 Task: Create a rule from the Routing list, Task moved to a section -> Set Priority in the project BlueTechie , set the section as To-Do and set the priority of the task as  High
Action: Mouse moved to (1331, 214)
Screenshot: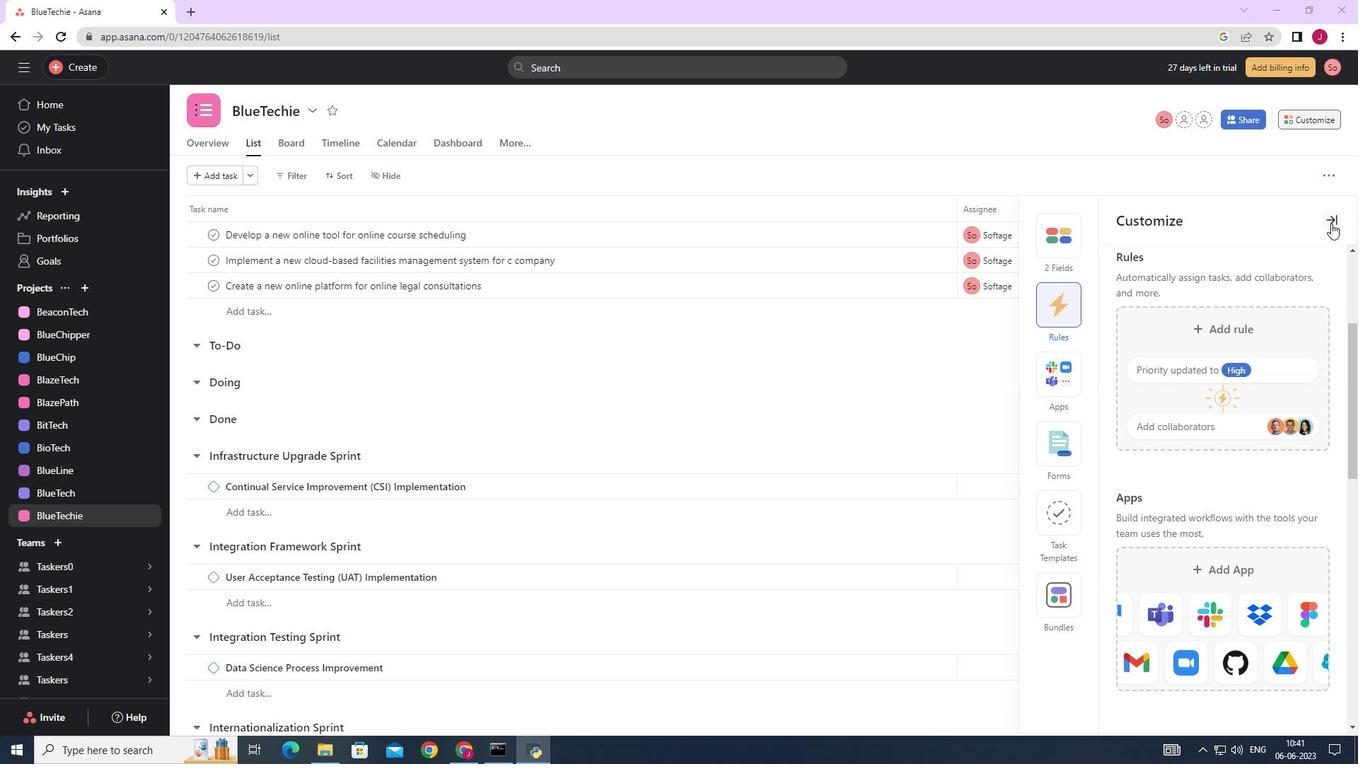 
Action: Mouse pressed left at (1331, 214)
Screenshot: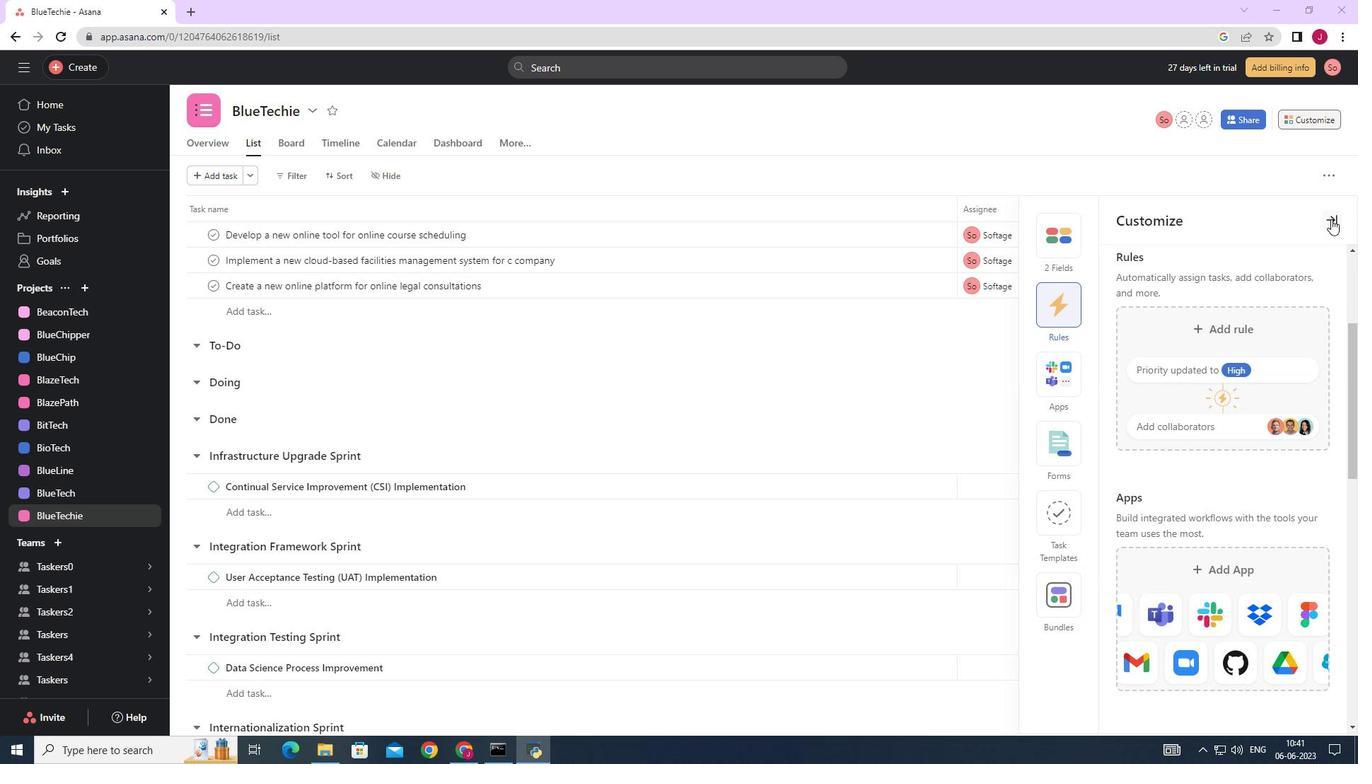 
Action: Mouse moved to (1315, 120)
Screenshot: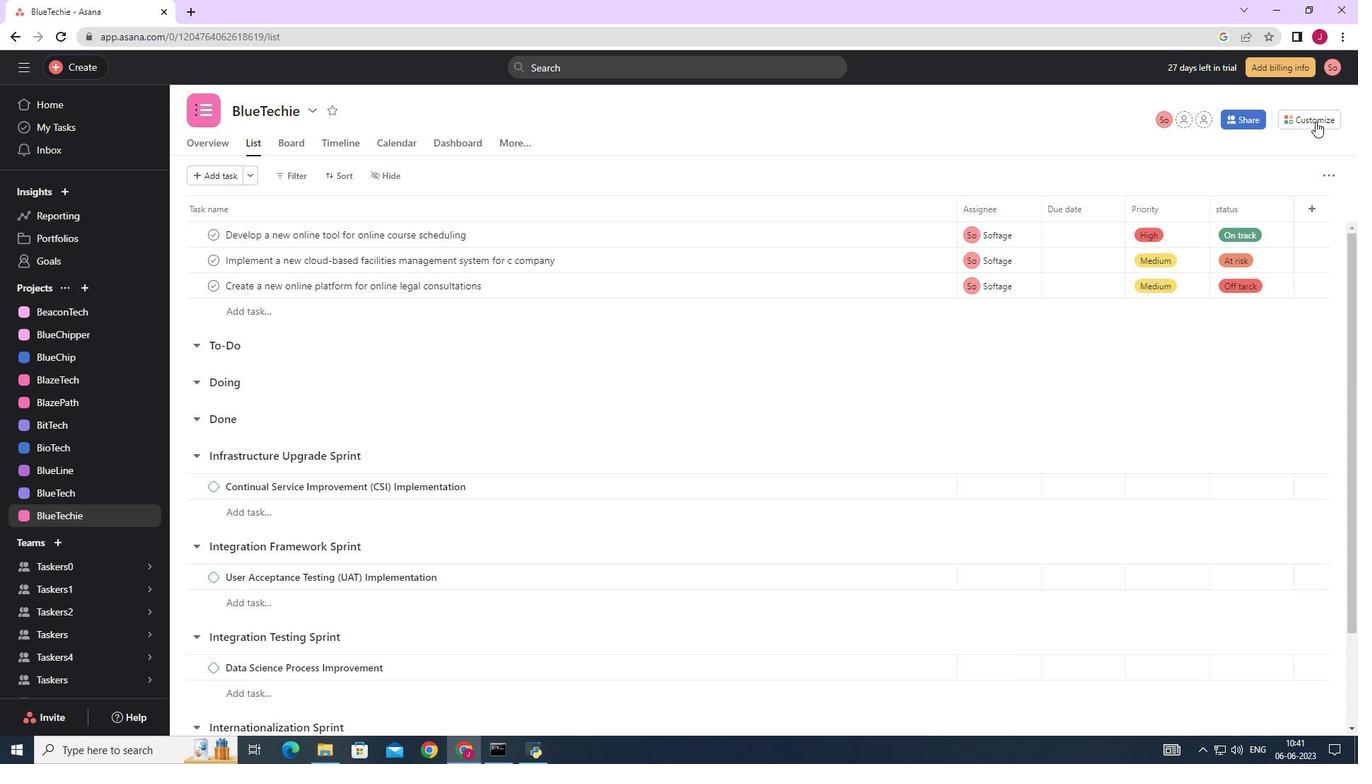 
Action: Mouse pressed left at (1315, 120)
Screenshot: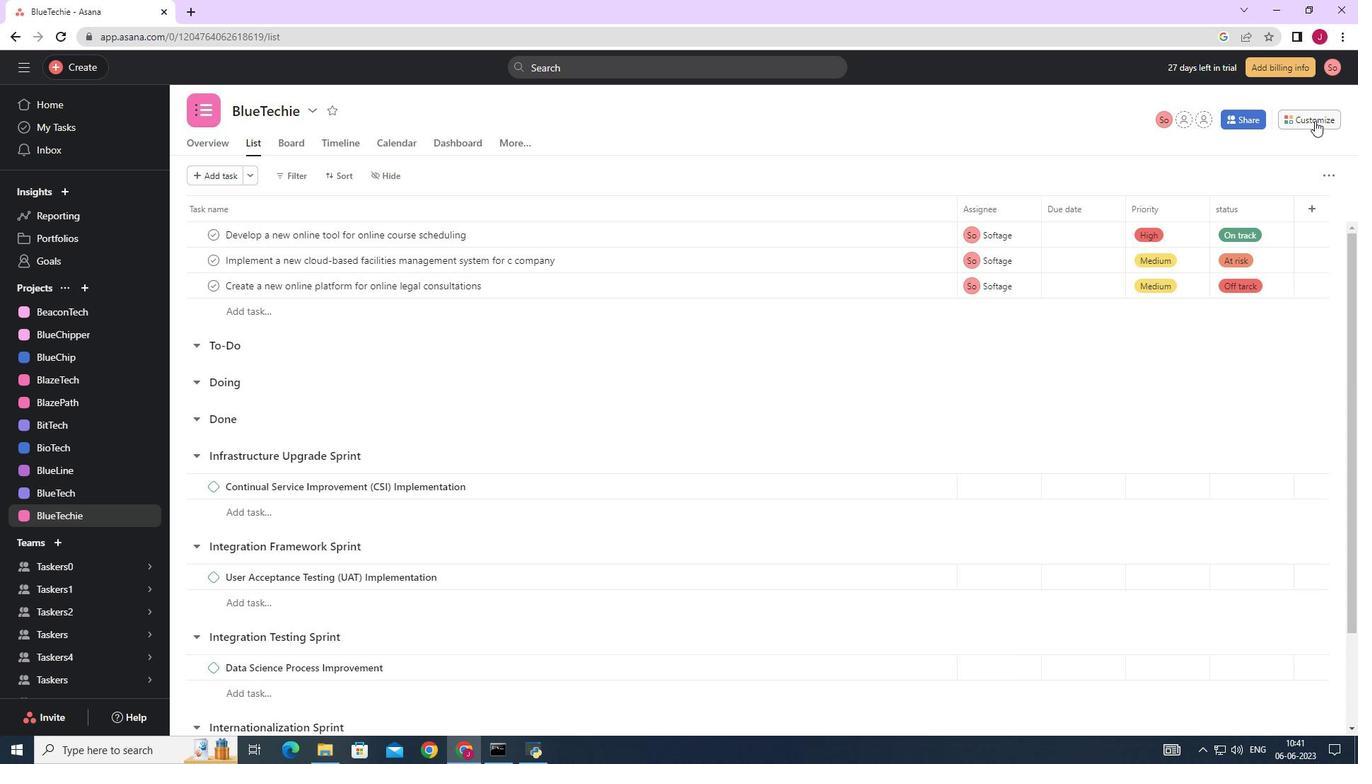 
Action: Mouse moved to (1064, 317)
Screenshot: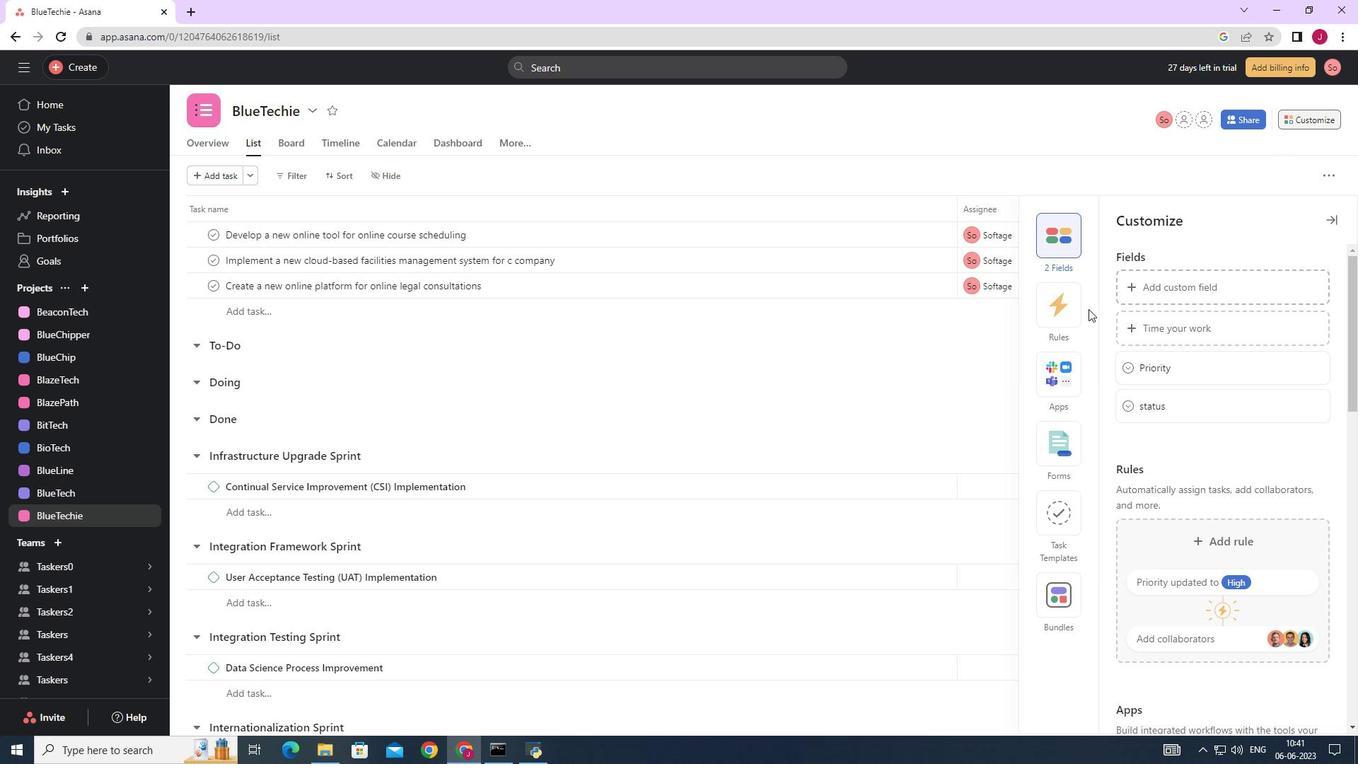 
Action: Mouse pressed left at (1064, 317)
Screenshot: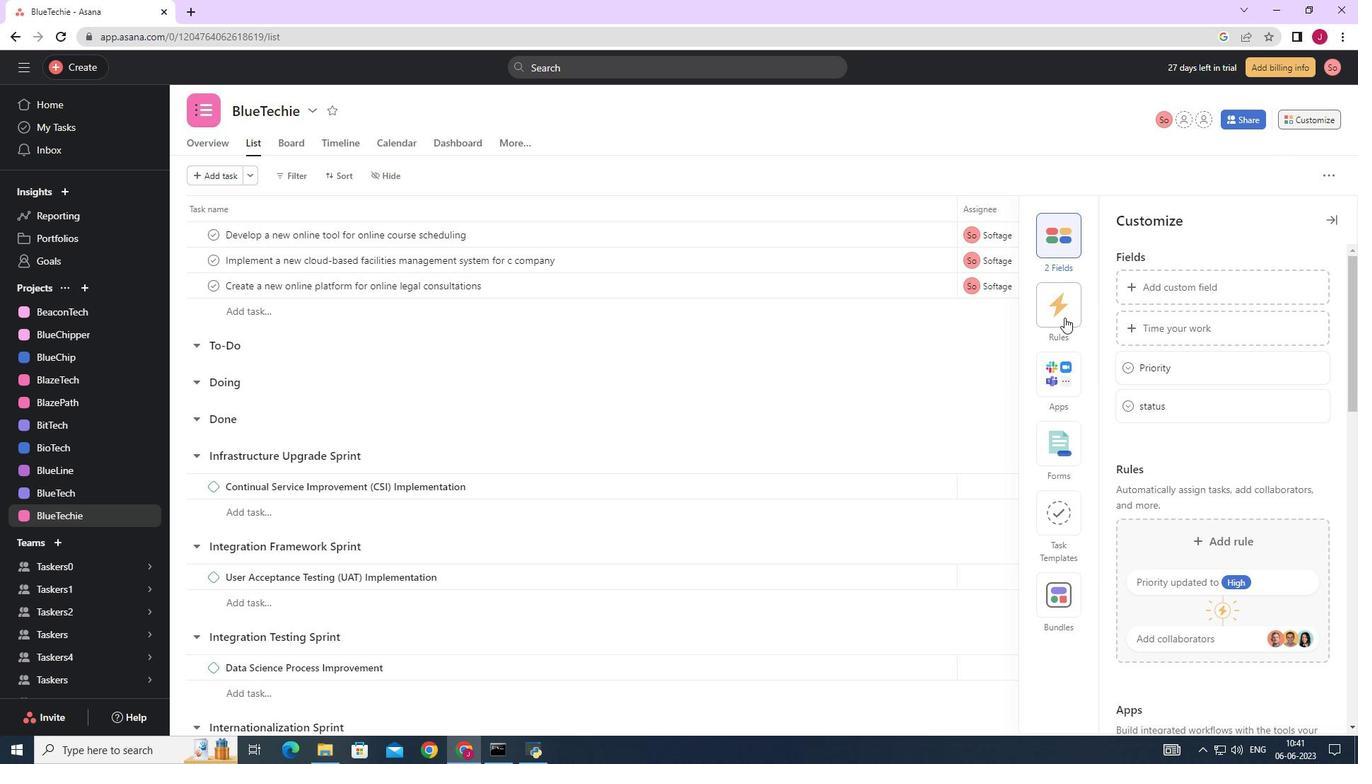 
Action: Mouse moved to (1190, 321)
Screenshot: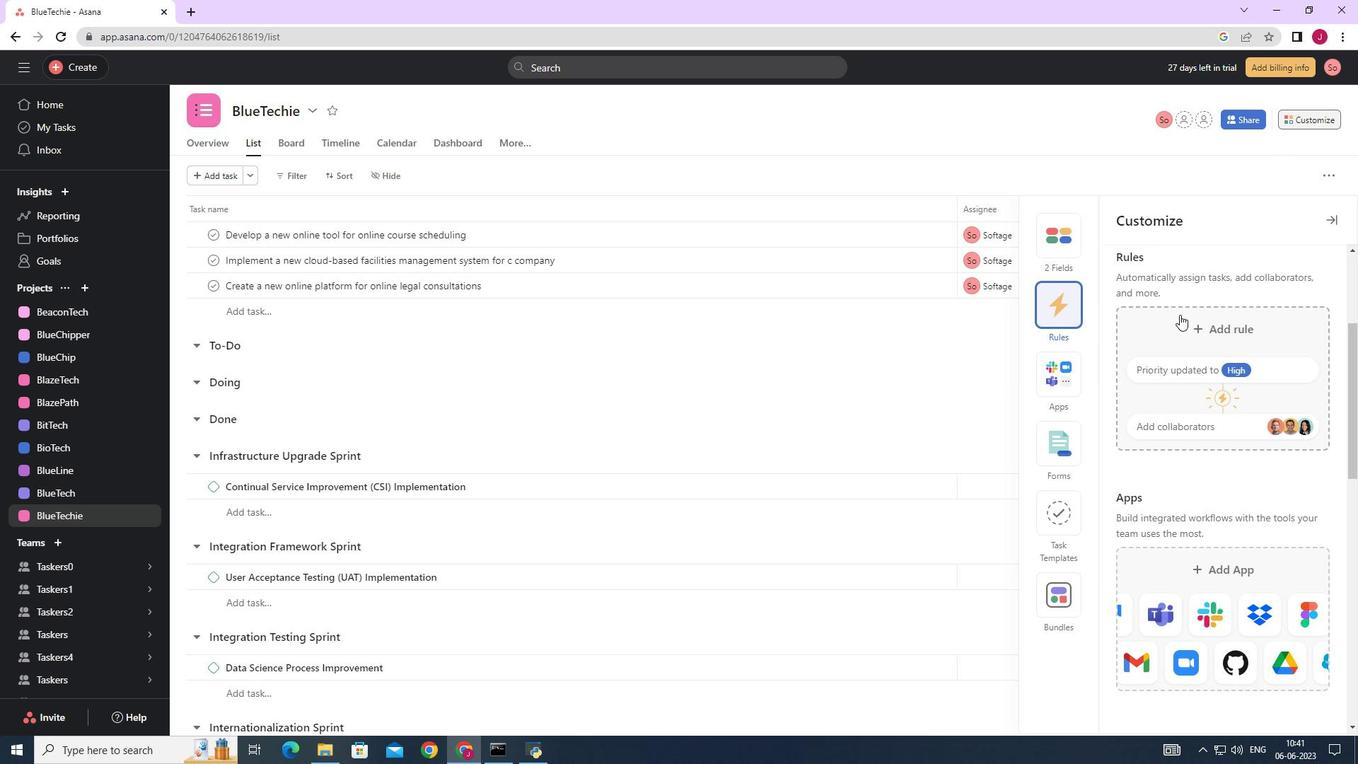 
Action: Mouse pressed left at (1190, 321)
Screenshot: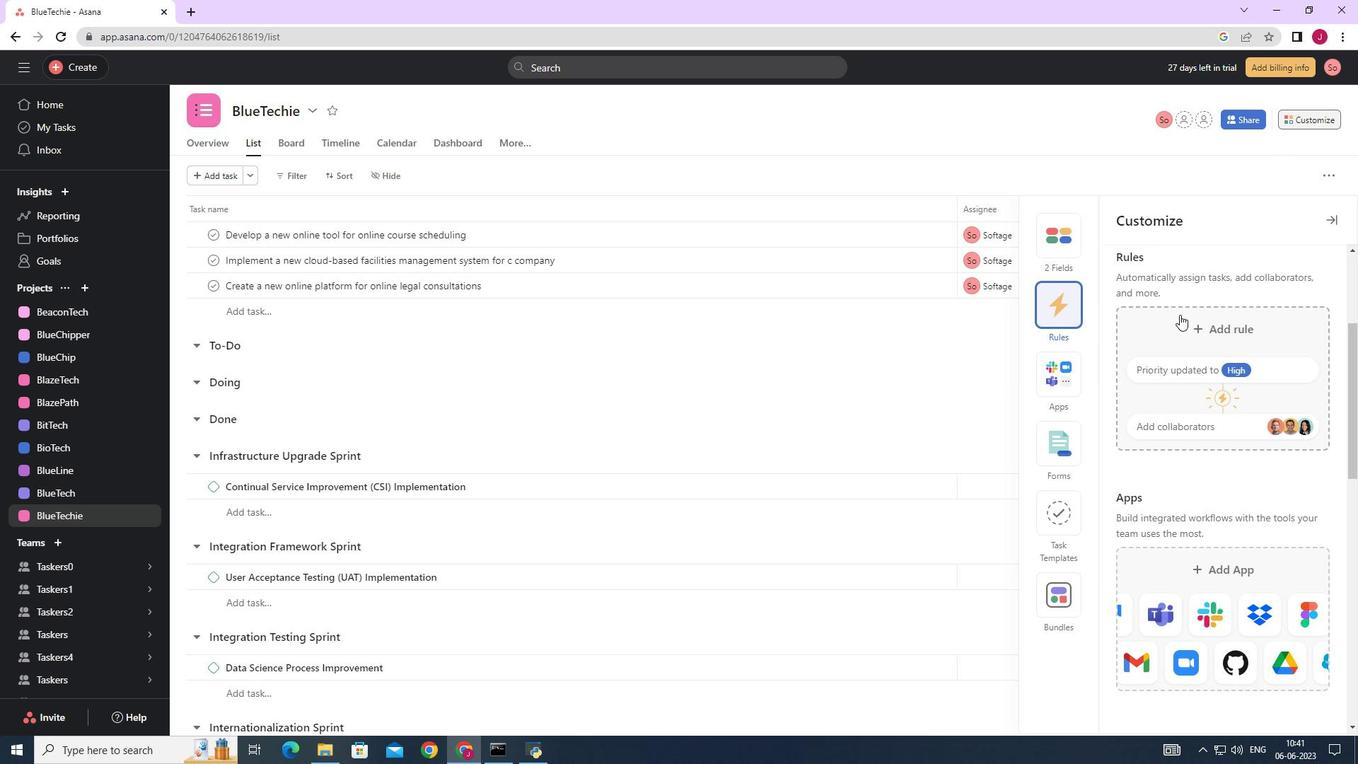 
Action: Mouse moved to (301, 188)
Screenshot: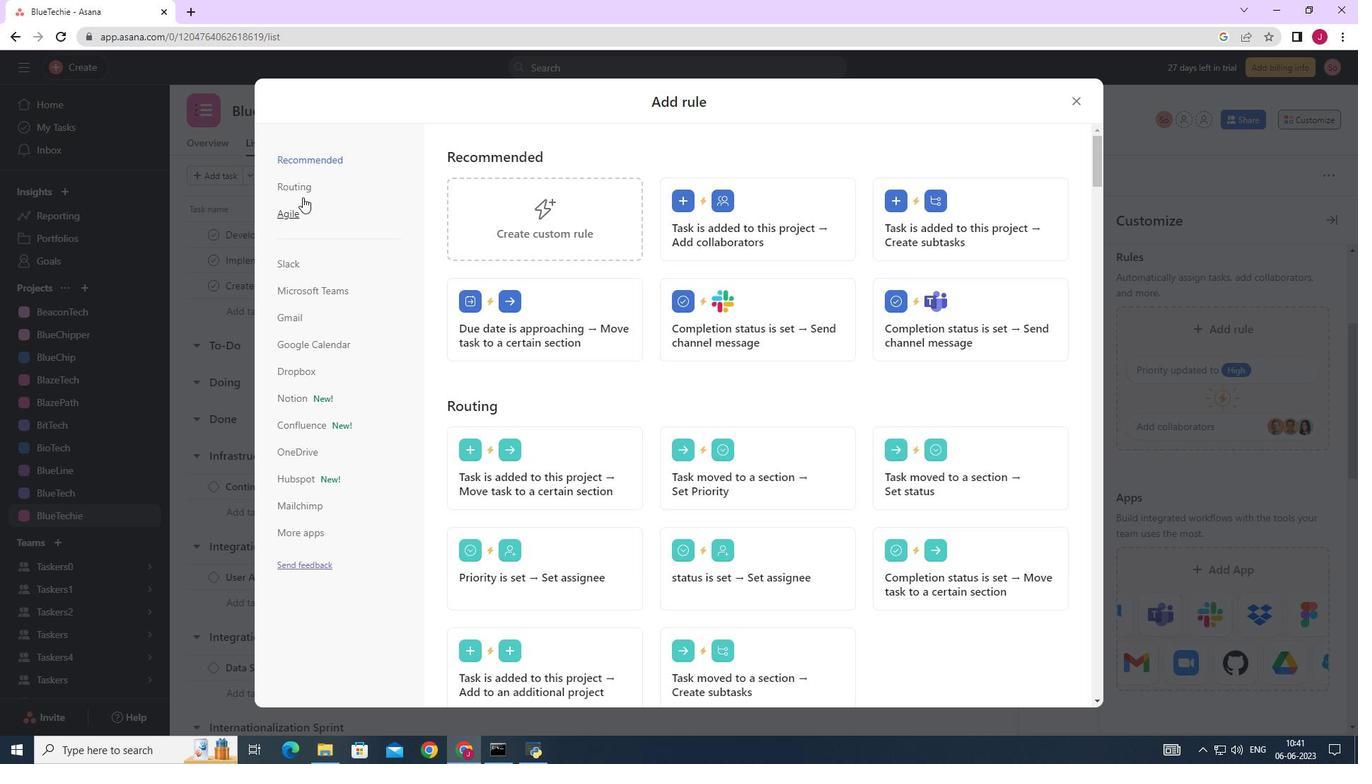 
Action: Mouse pressed left at (301, 188)
Screenshot: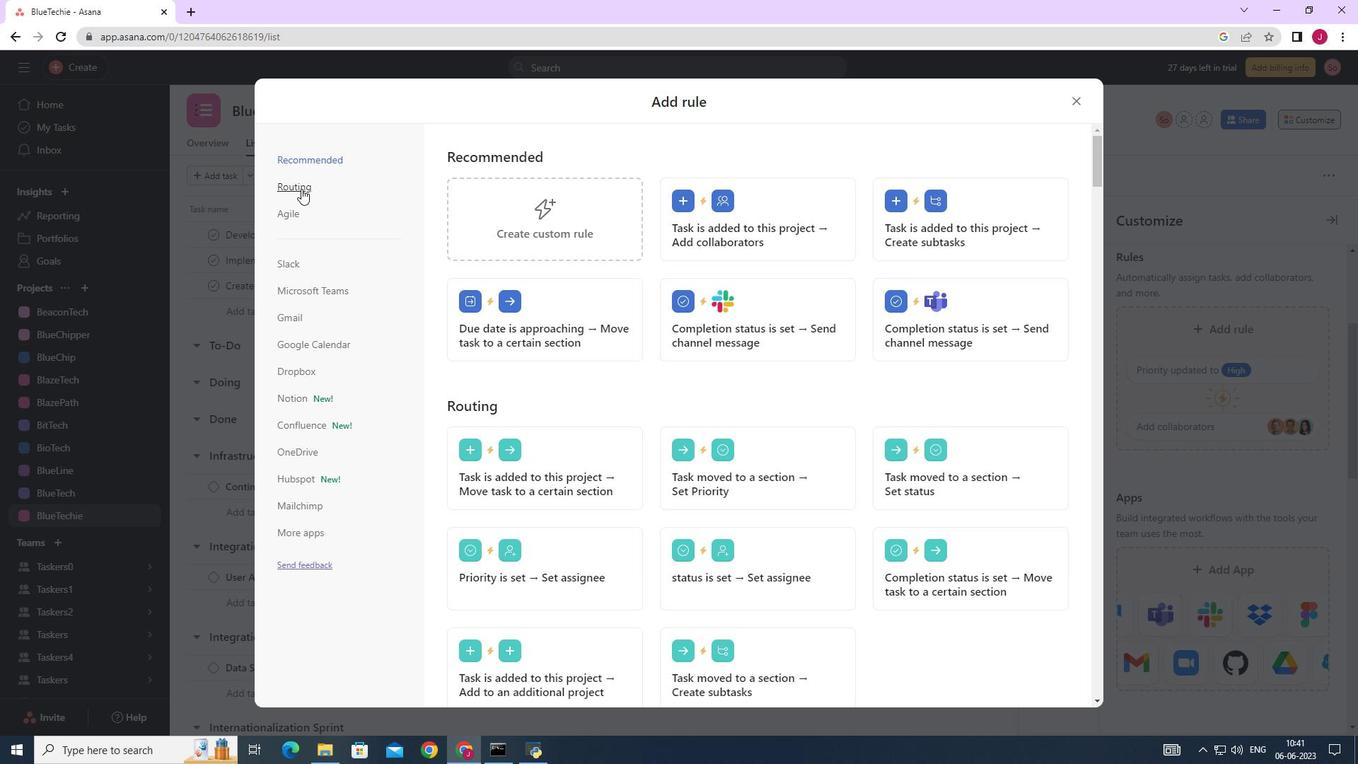 
Action: Mouse moved to (752, 232)
Screenshot: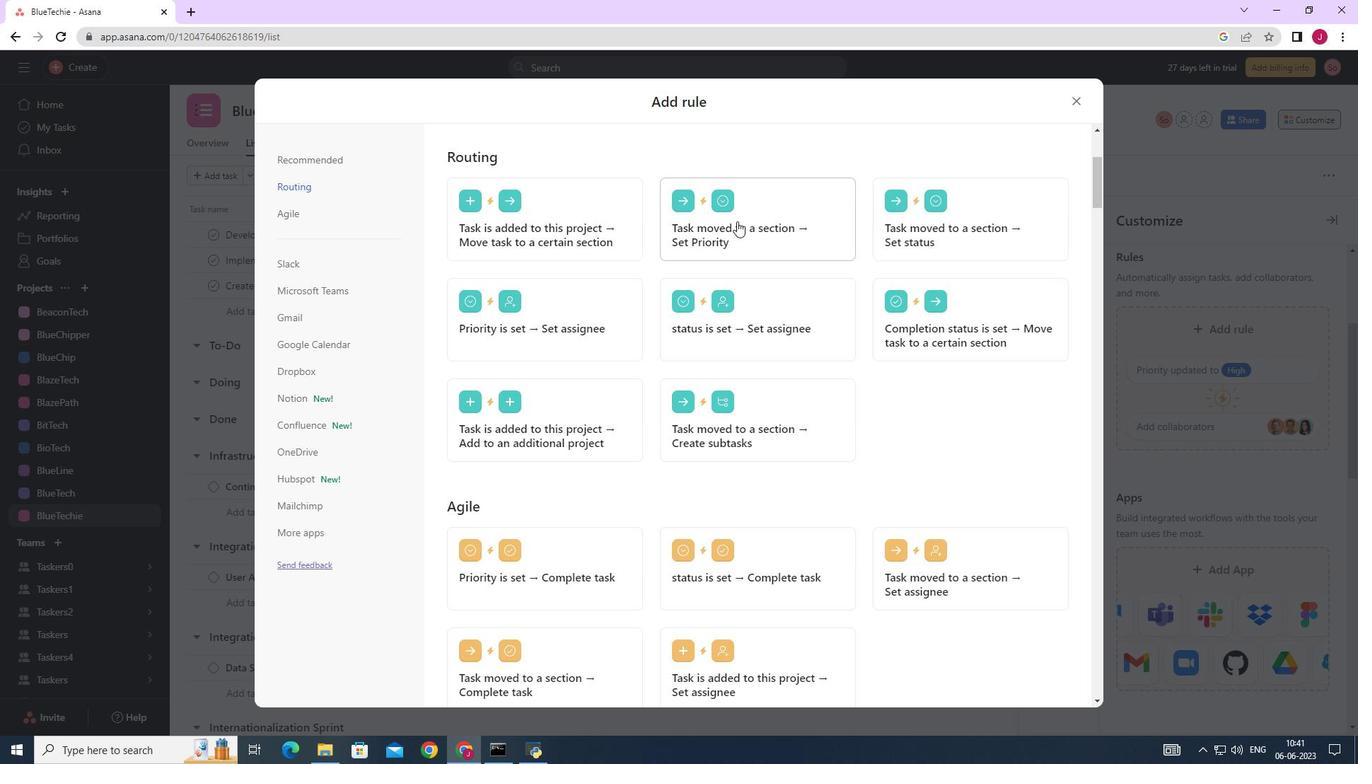 
Action: Mouse pressed left at (752, 232)
Screenshot: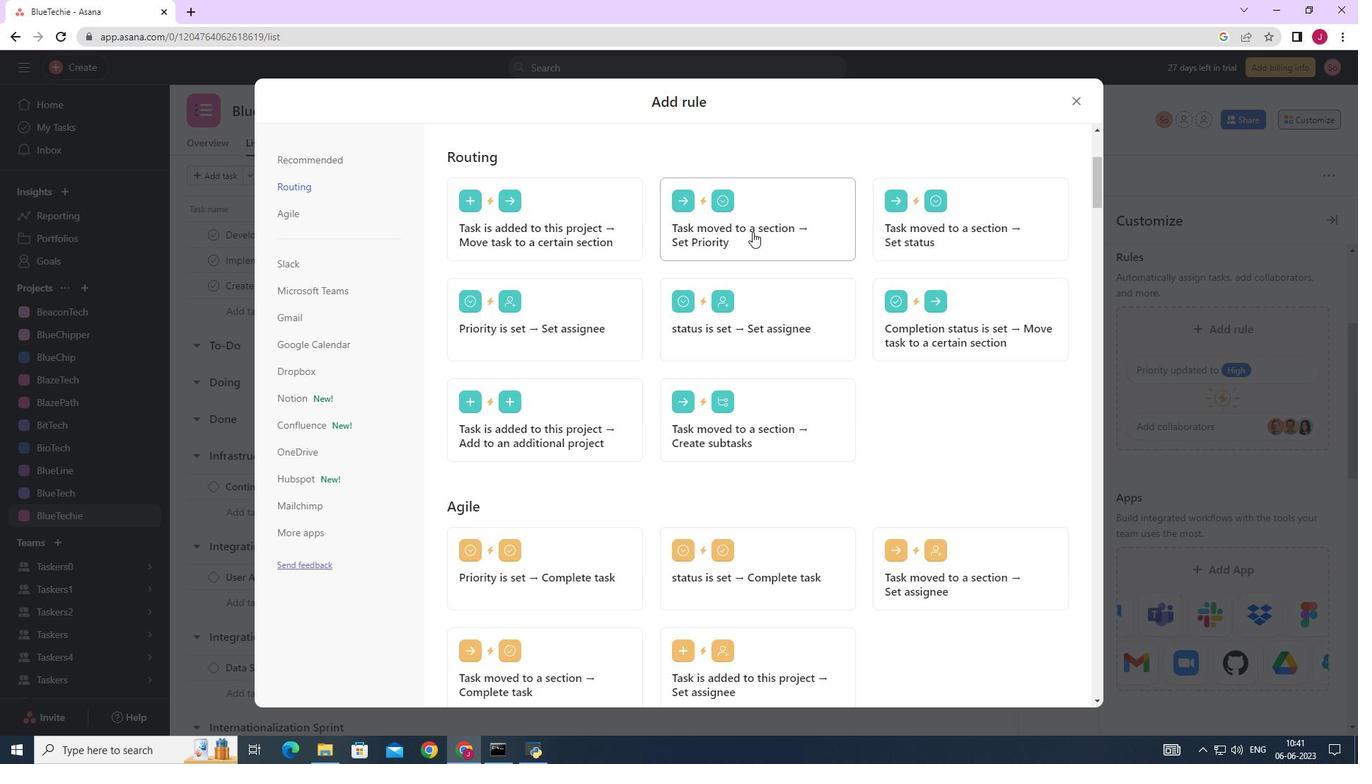 
Action: Mouse moved to (604, 361)
Screenshot: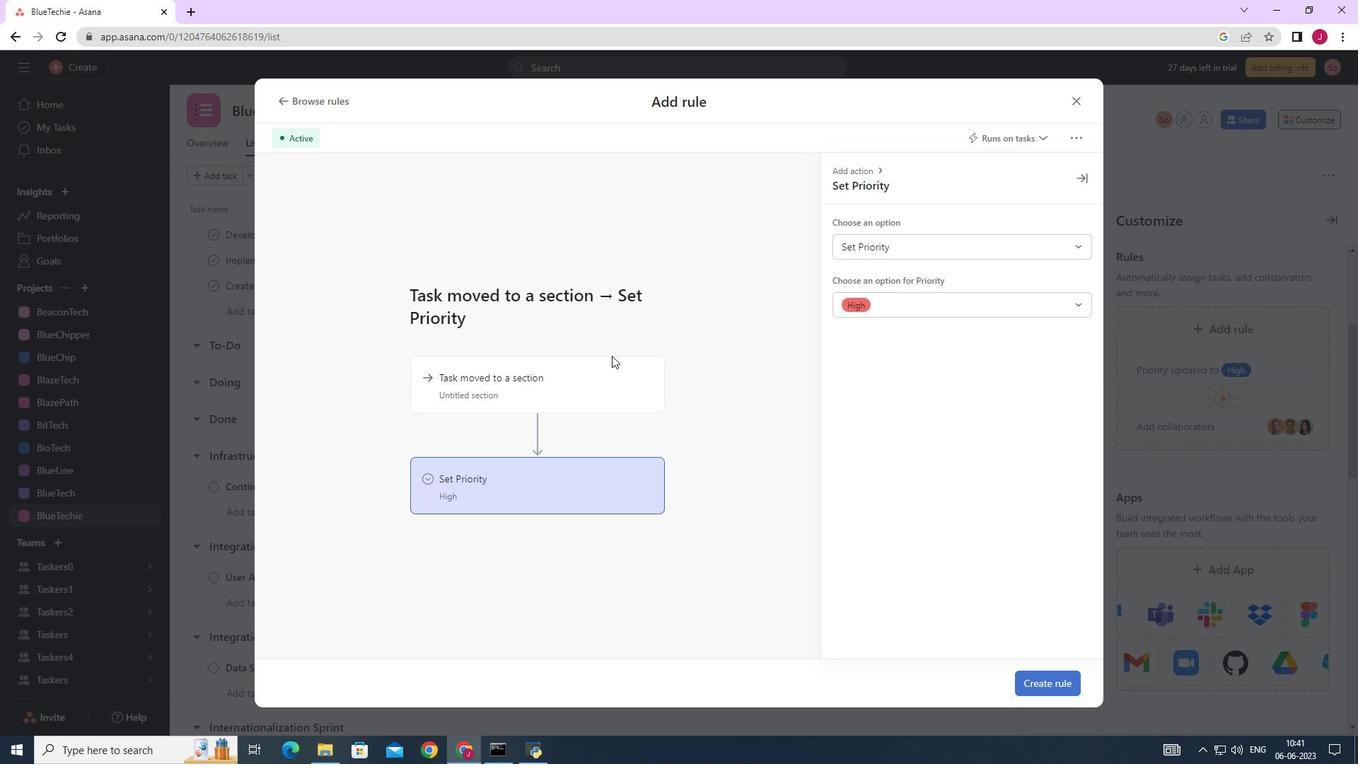 
Action: Mouse pressed left at (604, 361)
Screenshot: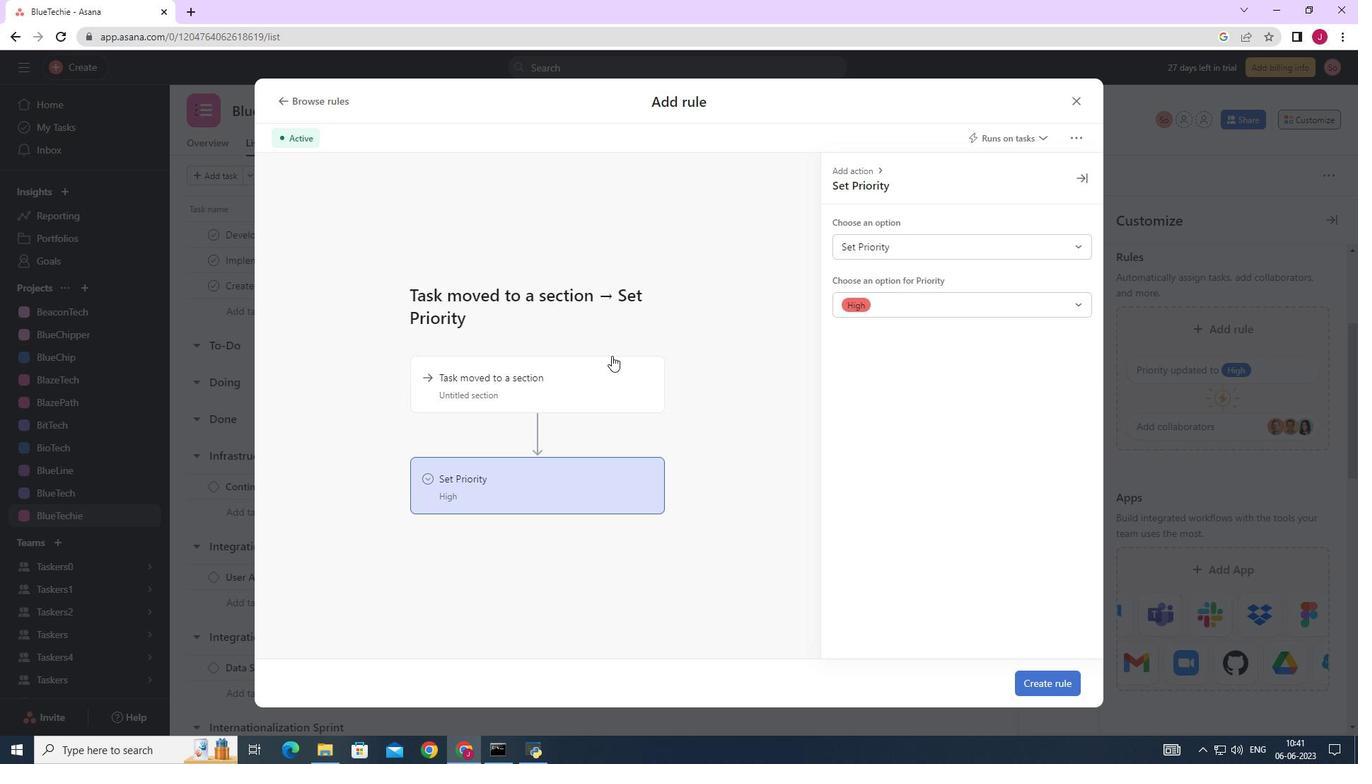 
Action: Mouse moved to (918, 246)
Screenshot: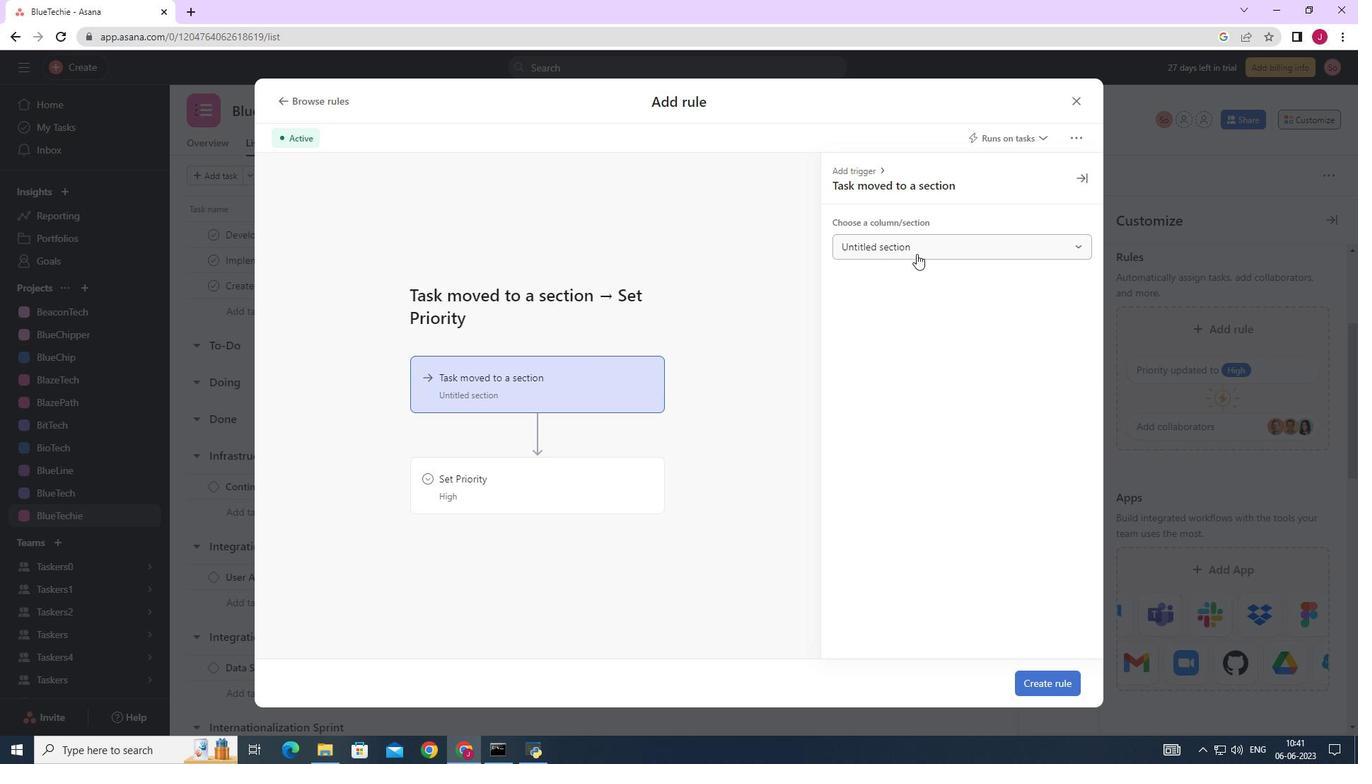 
Action: Mouse pressed left at (918, 246)
Screenshot: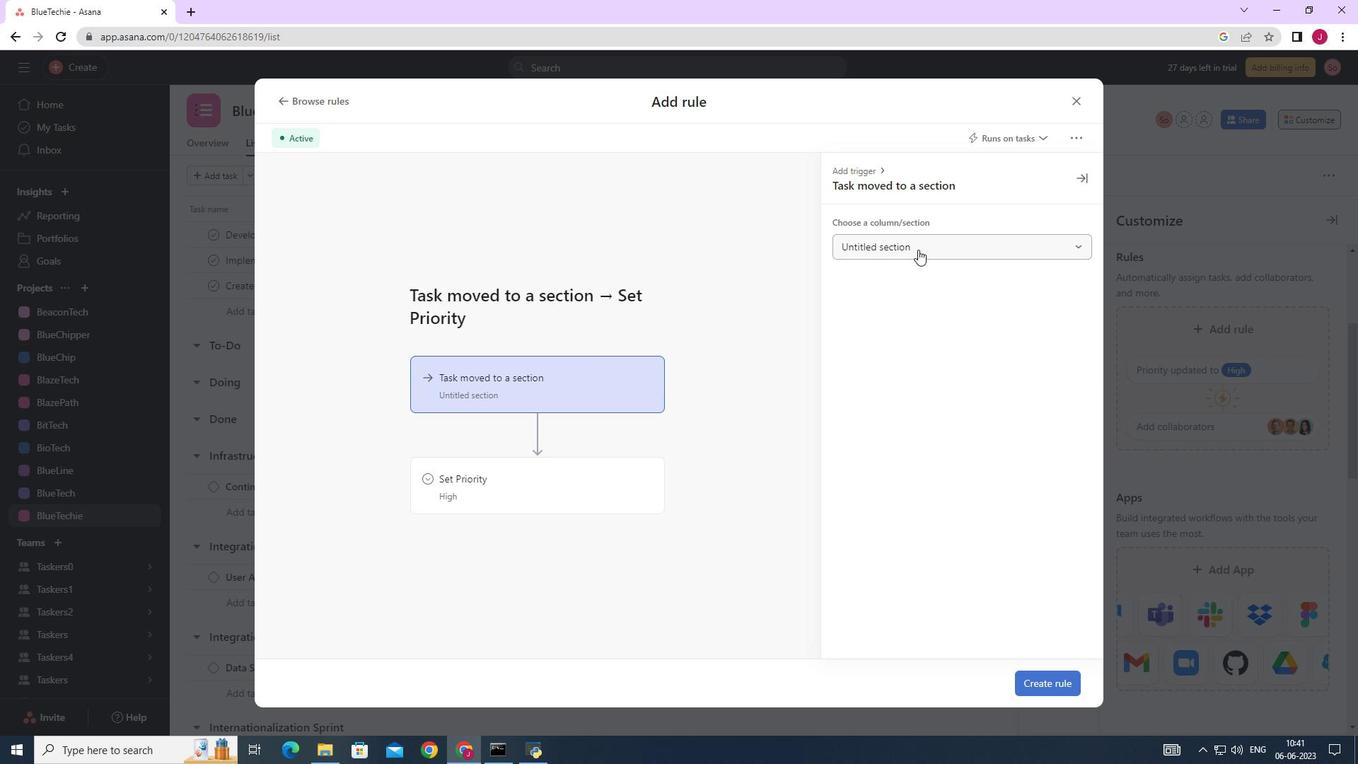 
Action: Mouse moved to (880, 304)
Screenshot: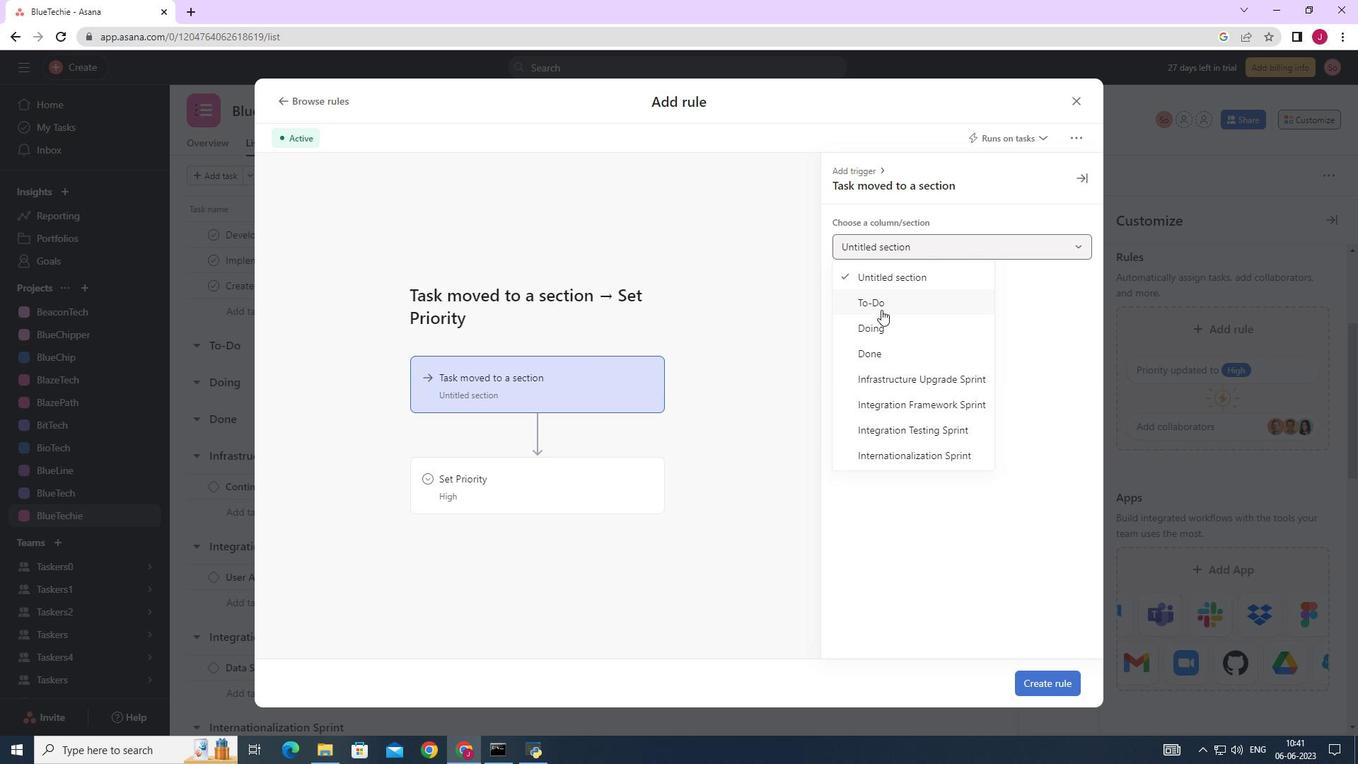 
Action: Mouse pressed left at (880, 304)
Screenshot: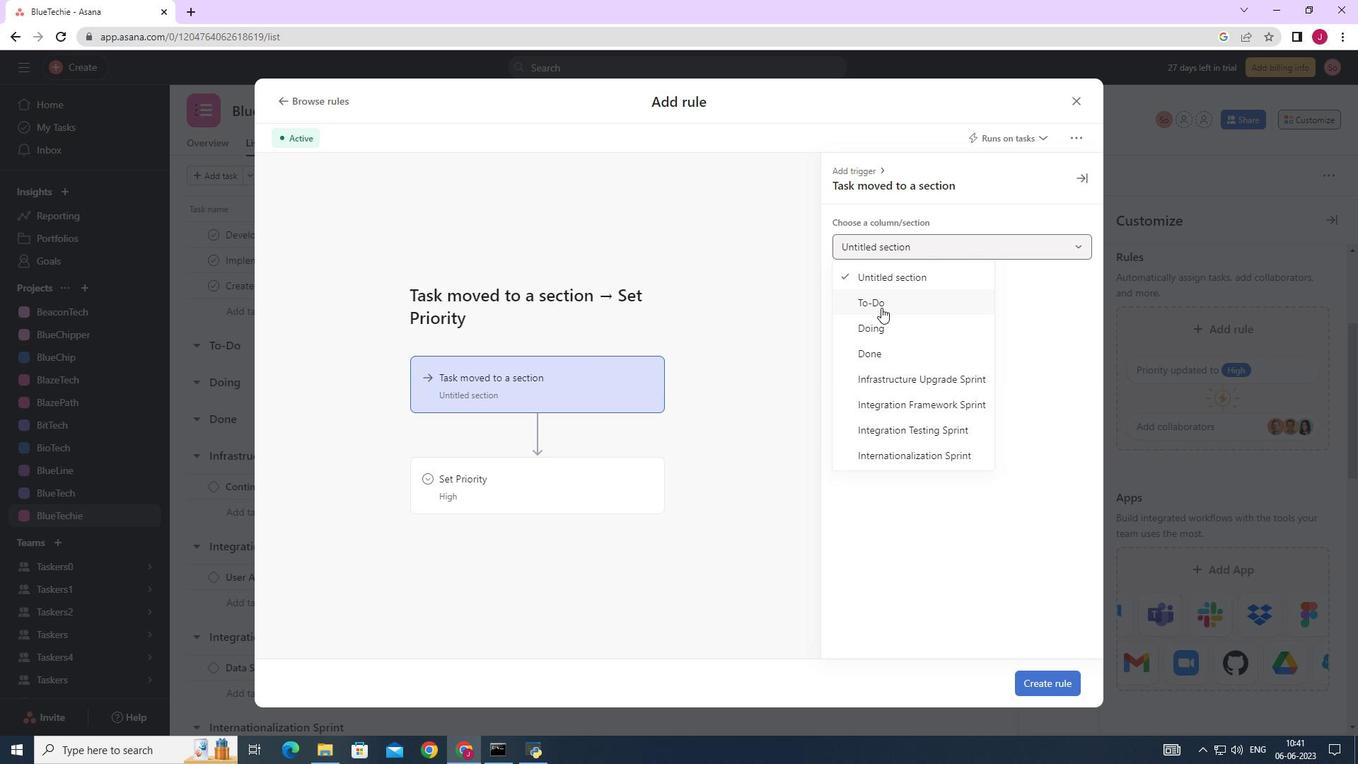 
Action: Mouse moved to (507, 491)
Screenshot: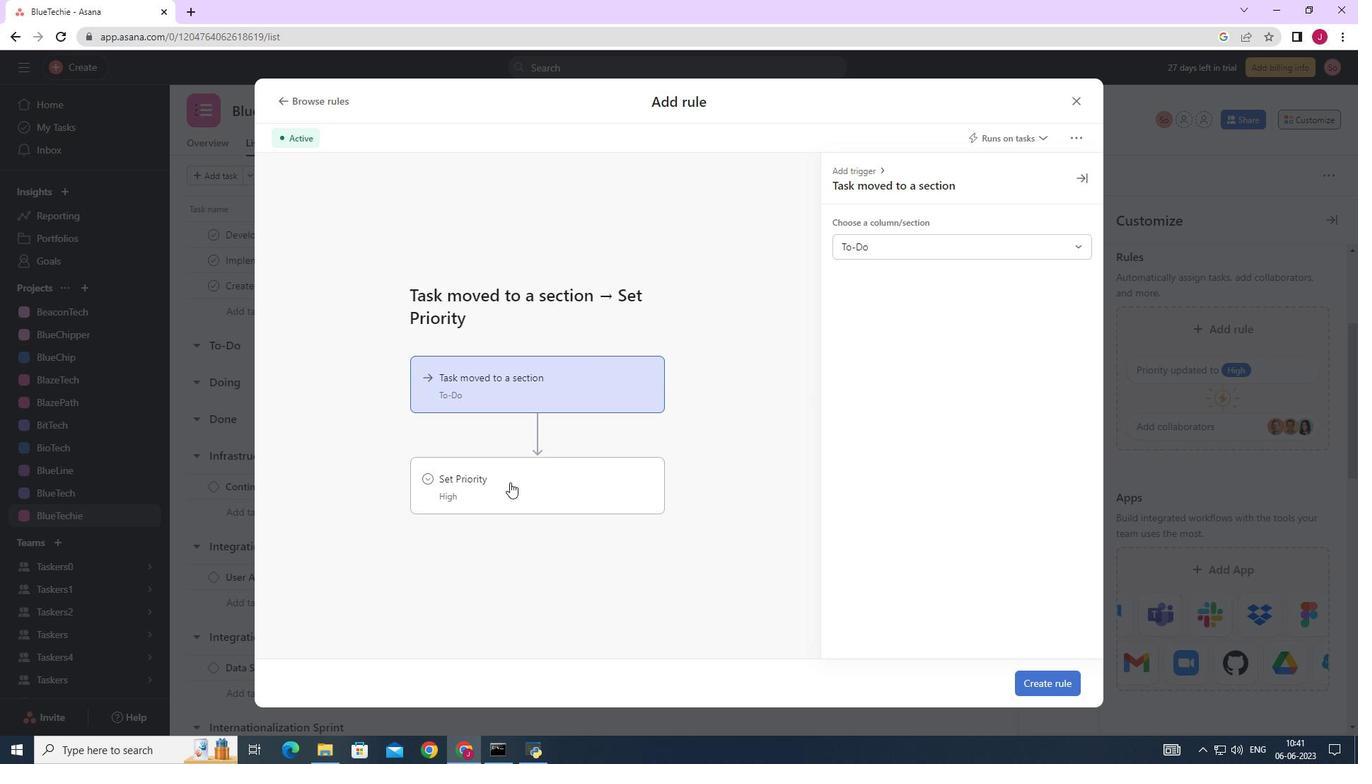 
Action: Mouse pressed left at (507, 491)
Screenshot: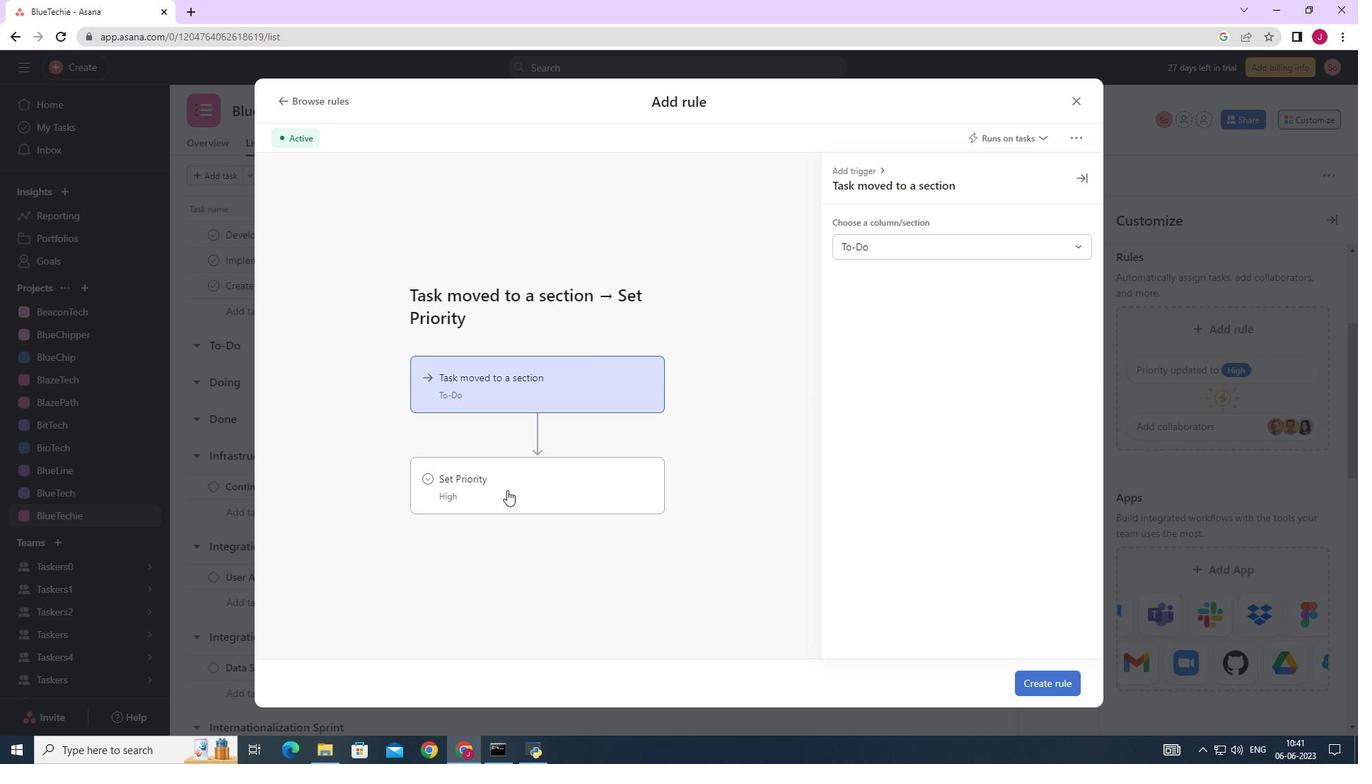 
Action: Mouse moved to (891, 248)
Screenshot: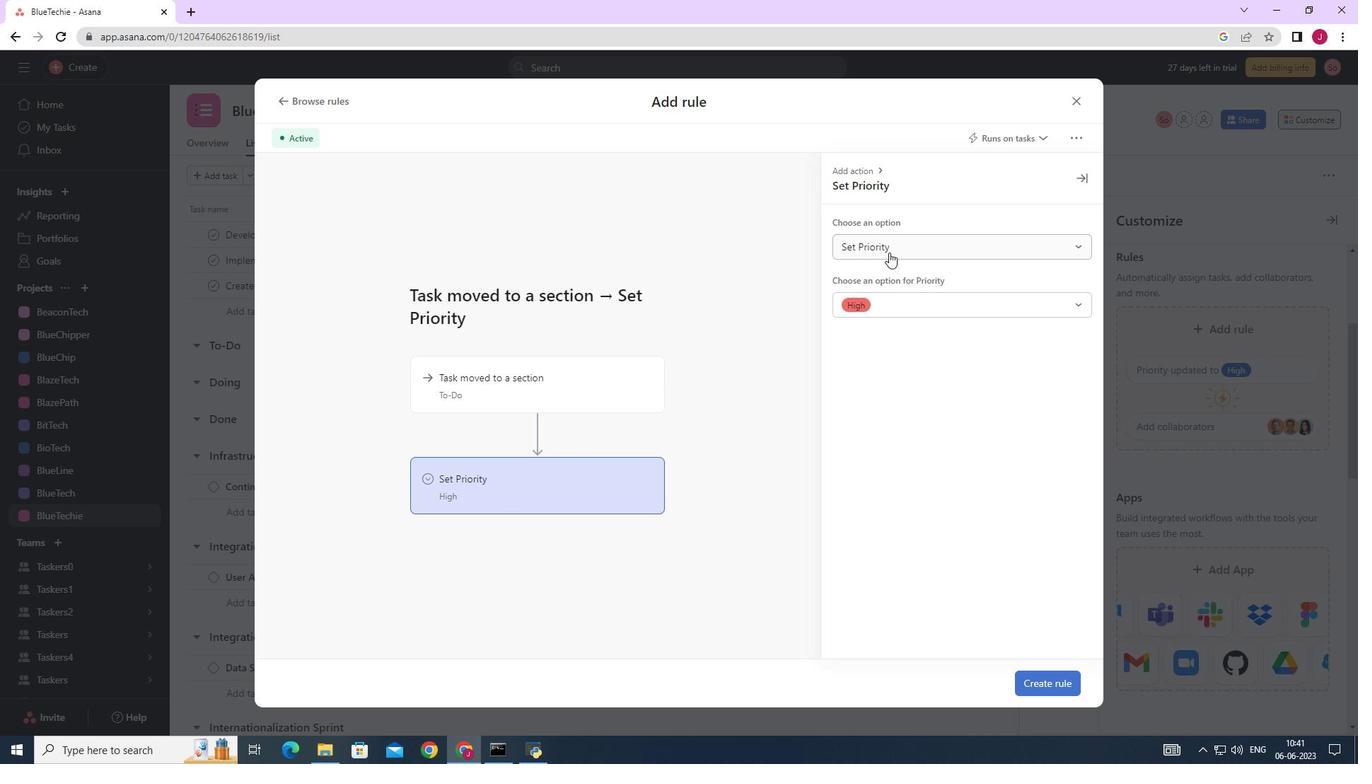 
Action: Mouse pressed left at (891, 248)
Screenshot: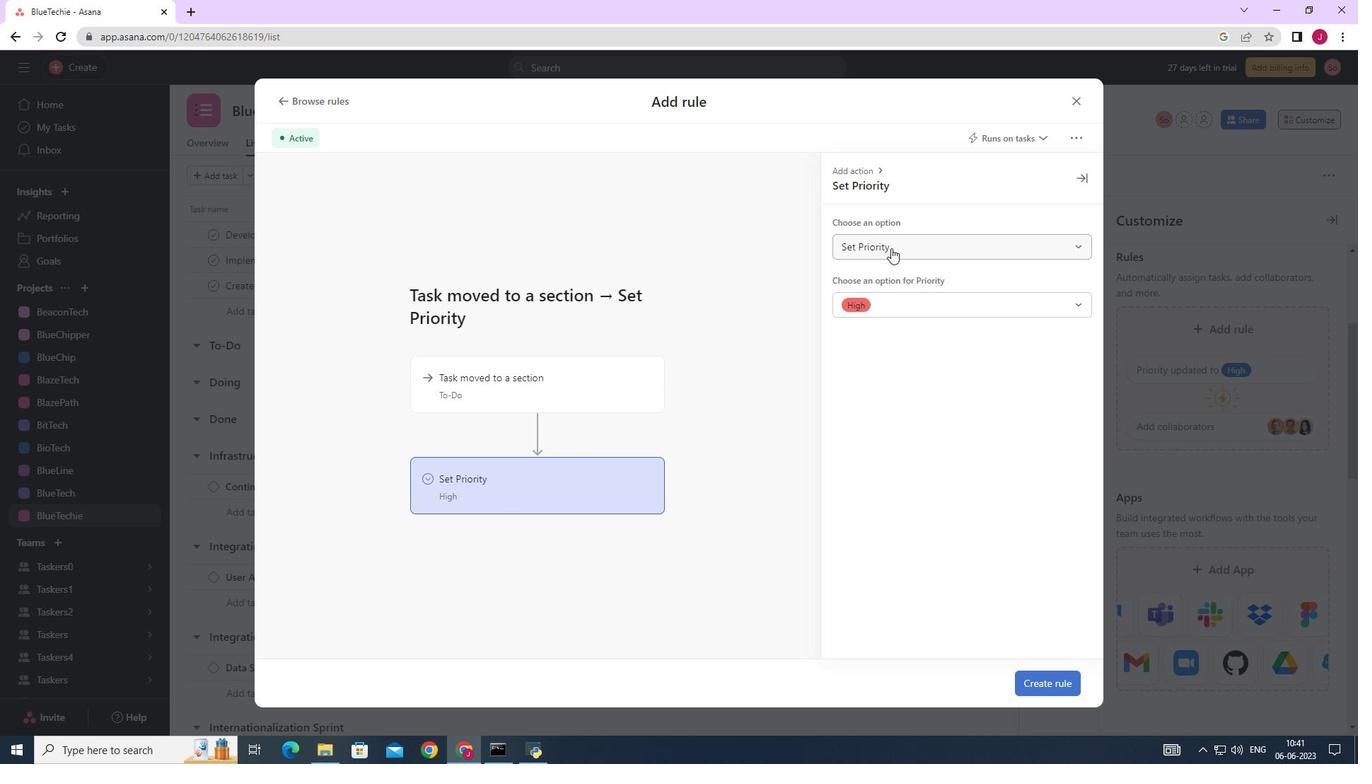 
Action: Mouse moved to (883, 271)
Screenshot: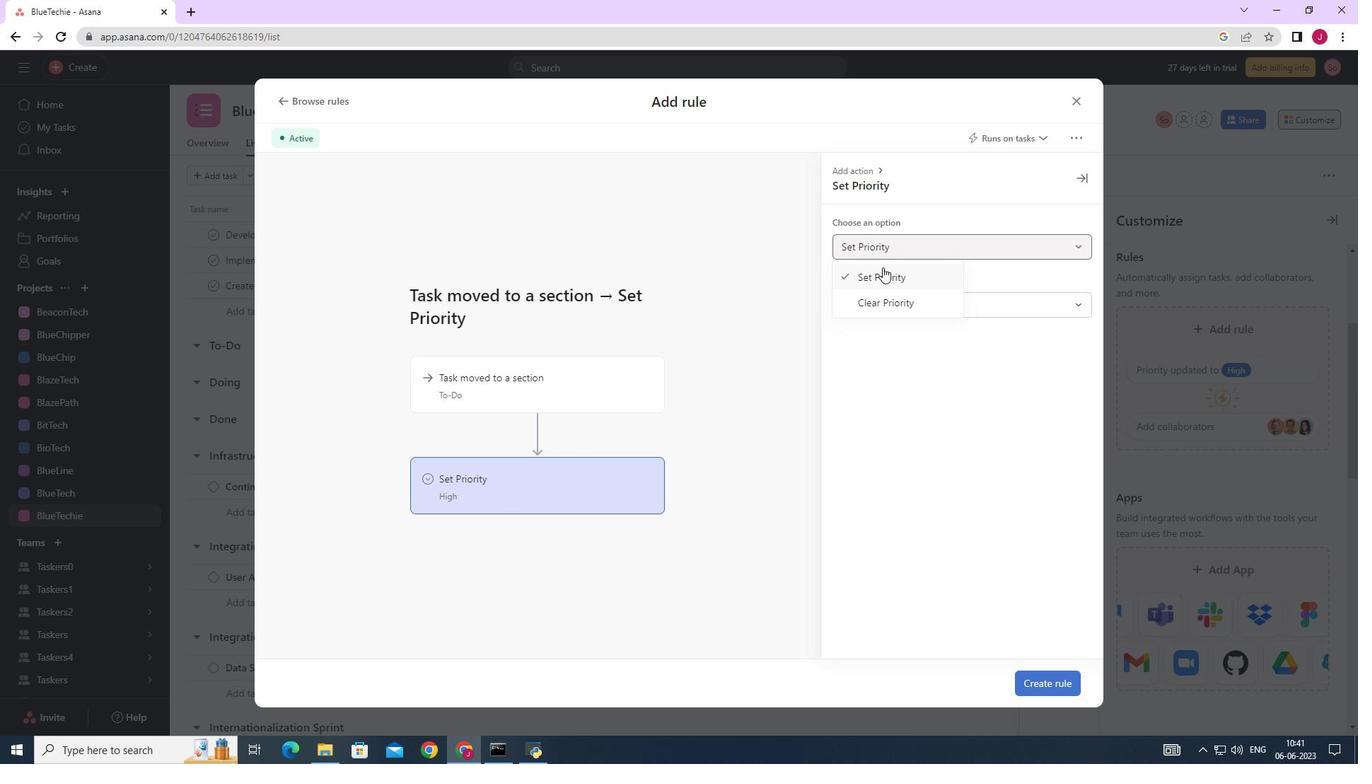 
Action: Mouse pressed left at (883, 271)
Screenshot: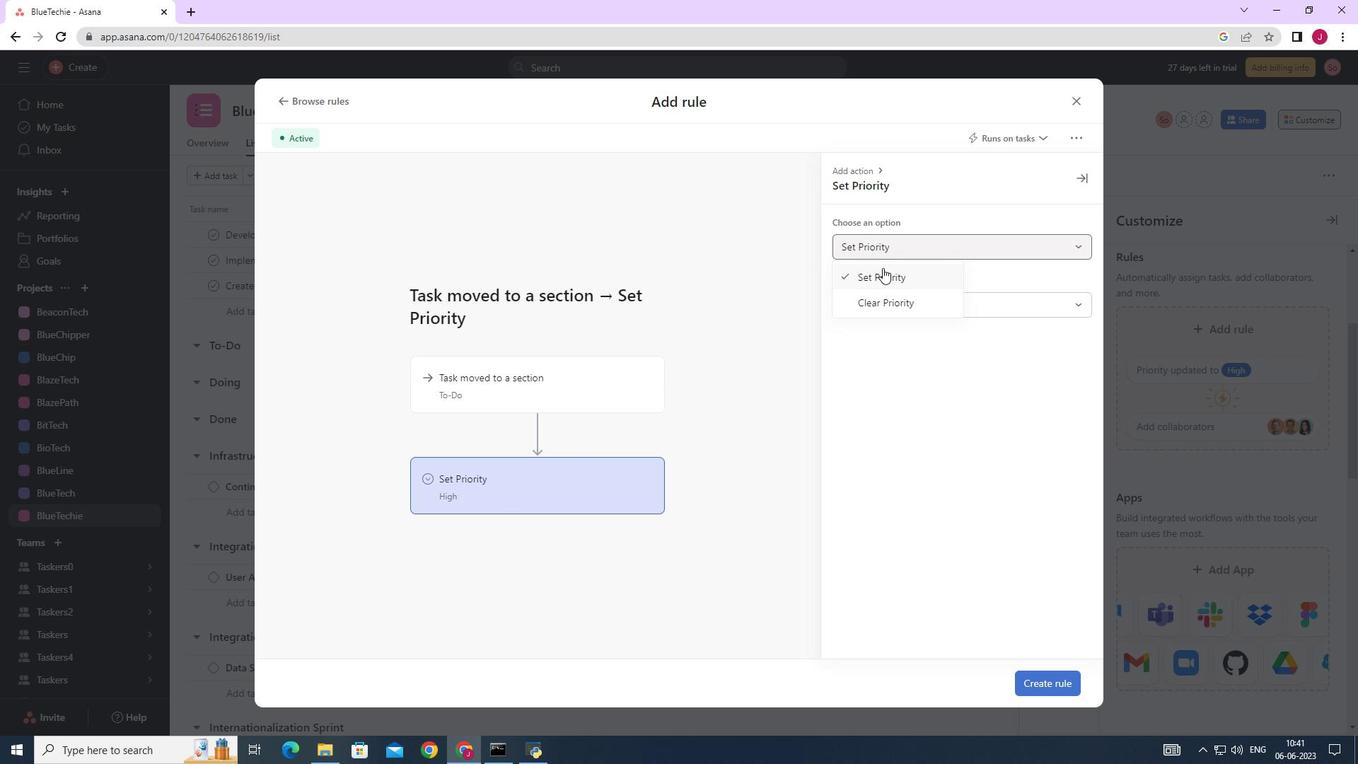 
Action: Mouse moved to (879, 302)
Screenshot: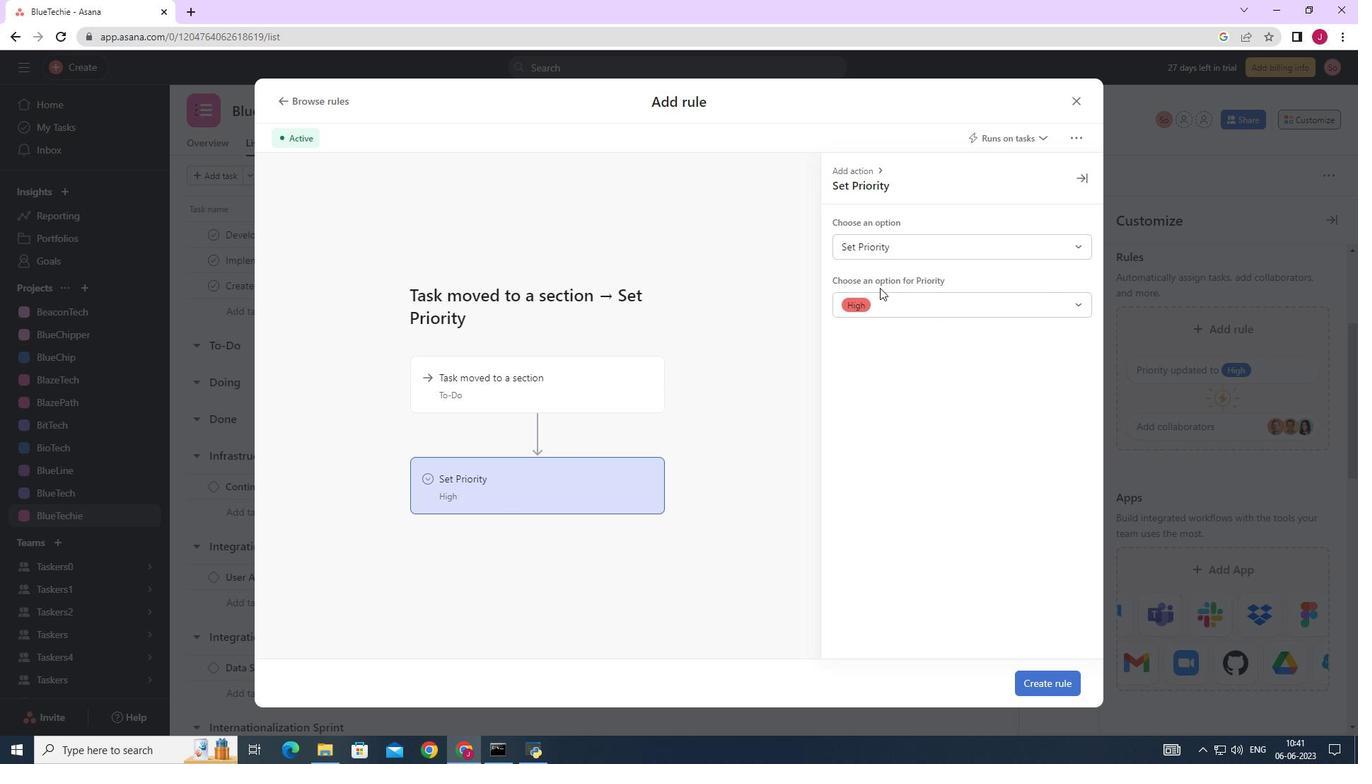 
Action: Mouse pressed left at (879, 302)
Screenshot: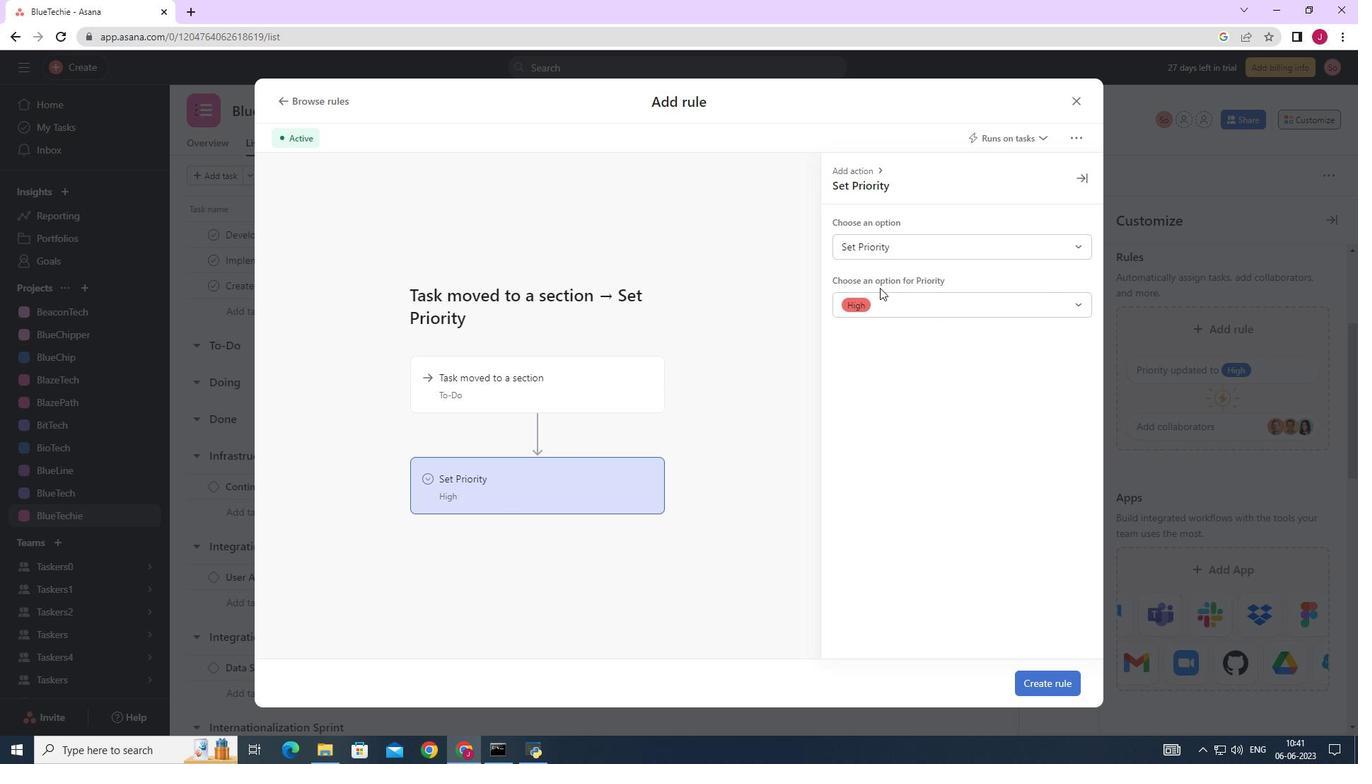 
Action: Mouse moved to (872, 331)
Screenshot: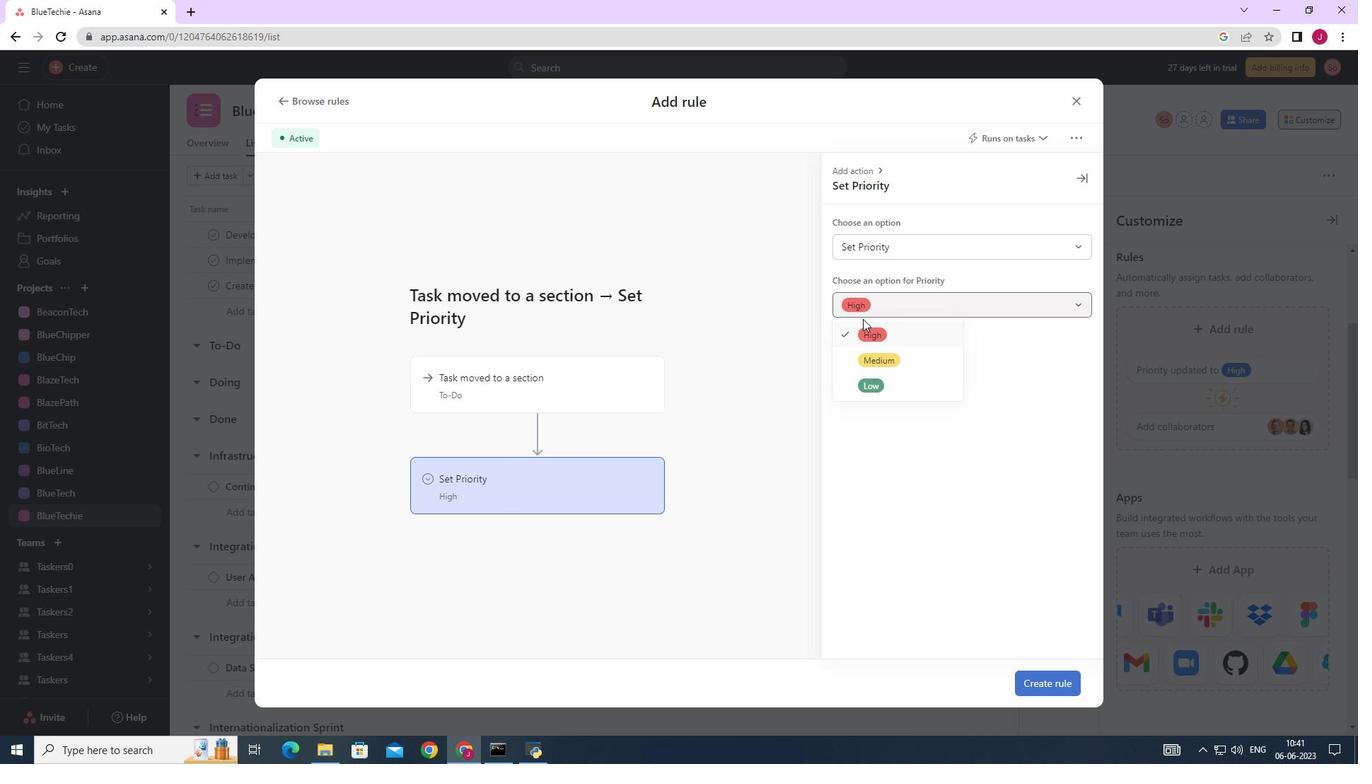 
Action: Mouse pressed left at (872, 331)
Screenshot: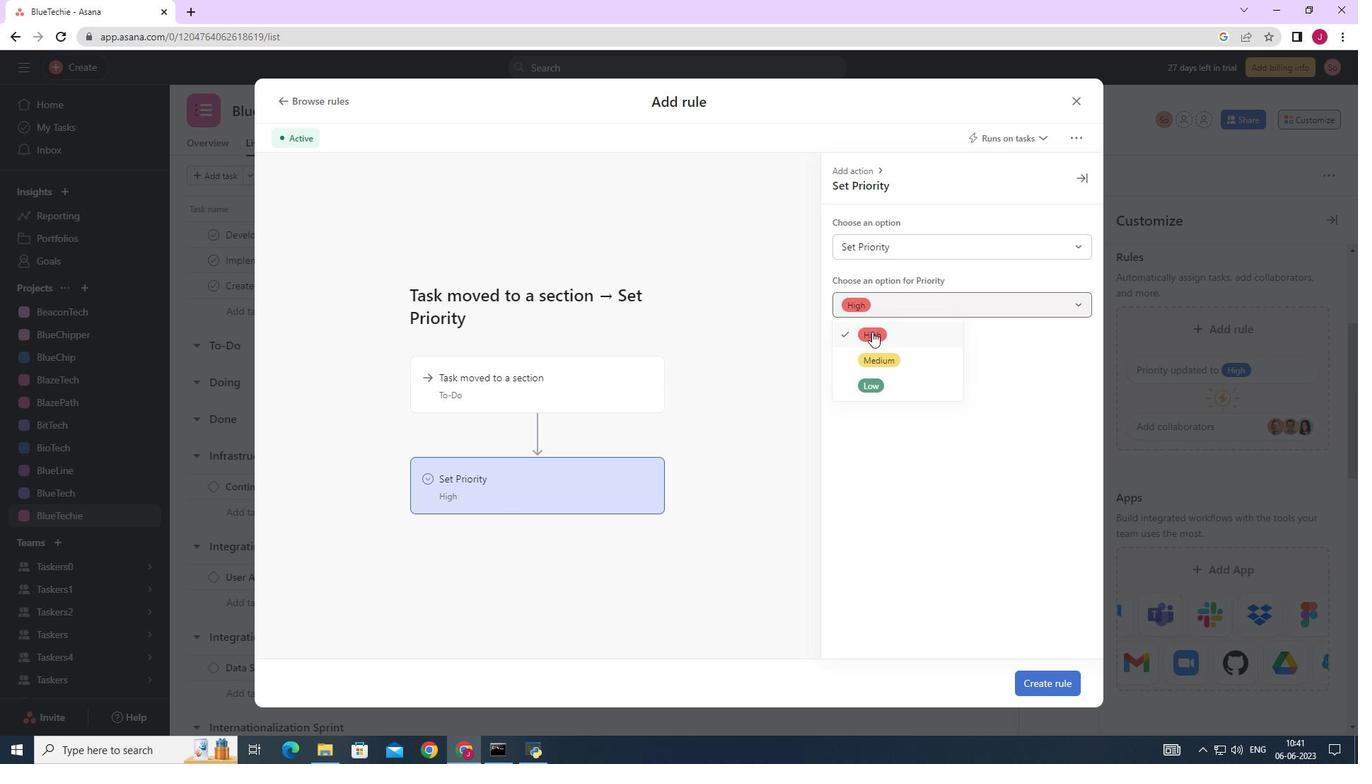 
Action: Mouse moved to (1044, 684)
Screenshot: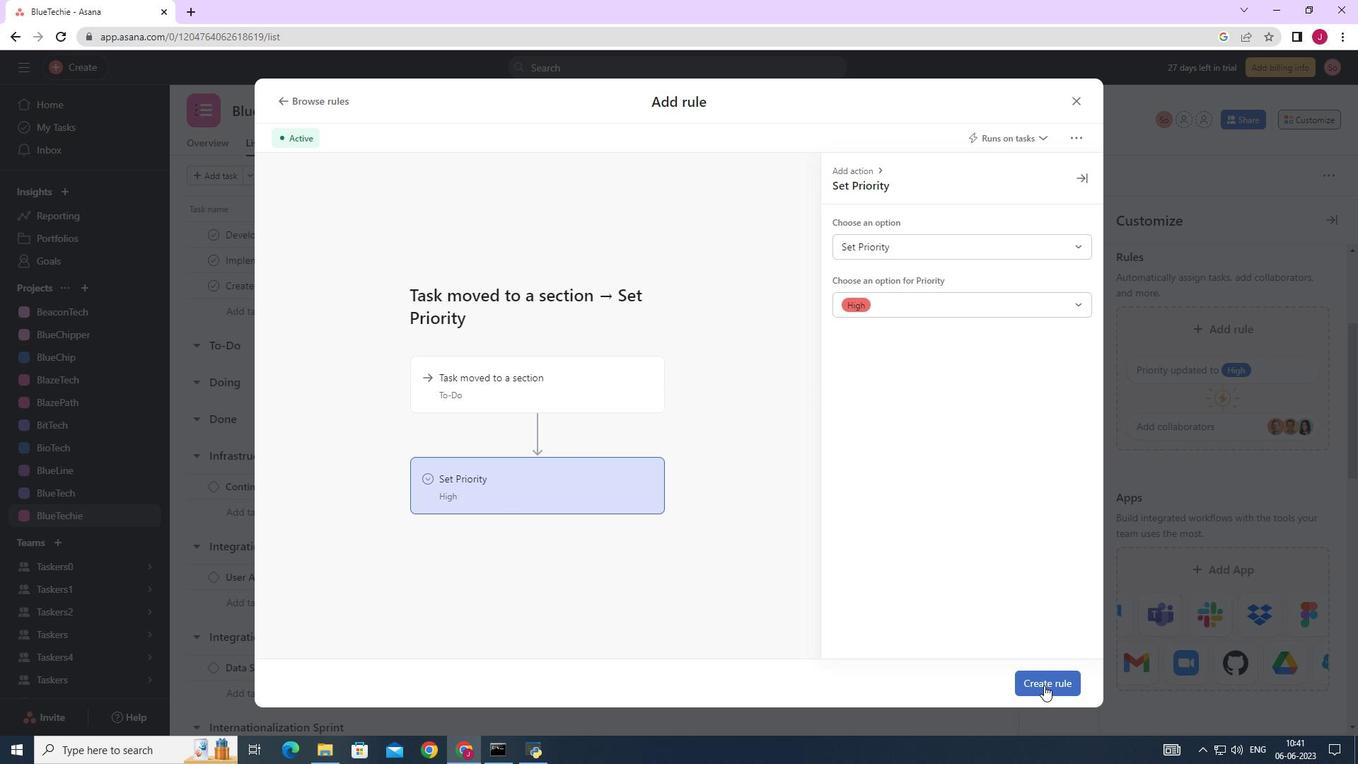 
Action: Mouse pressed left at (1044, 684)
Screenshot: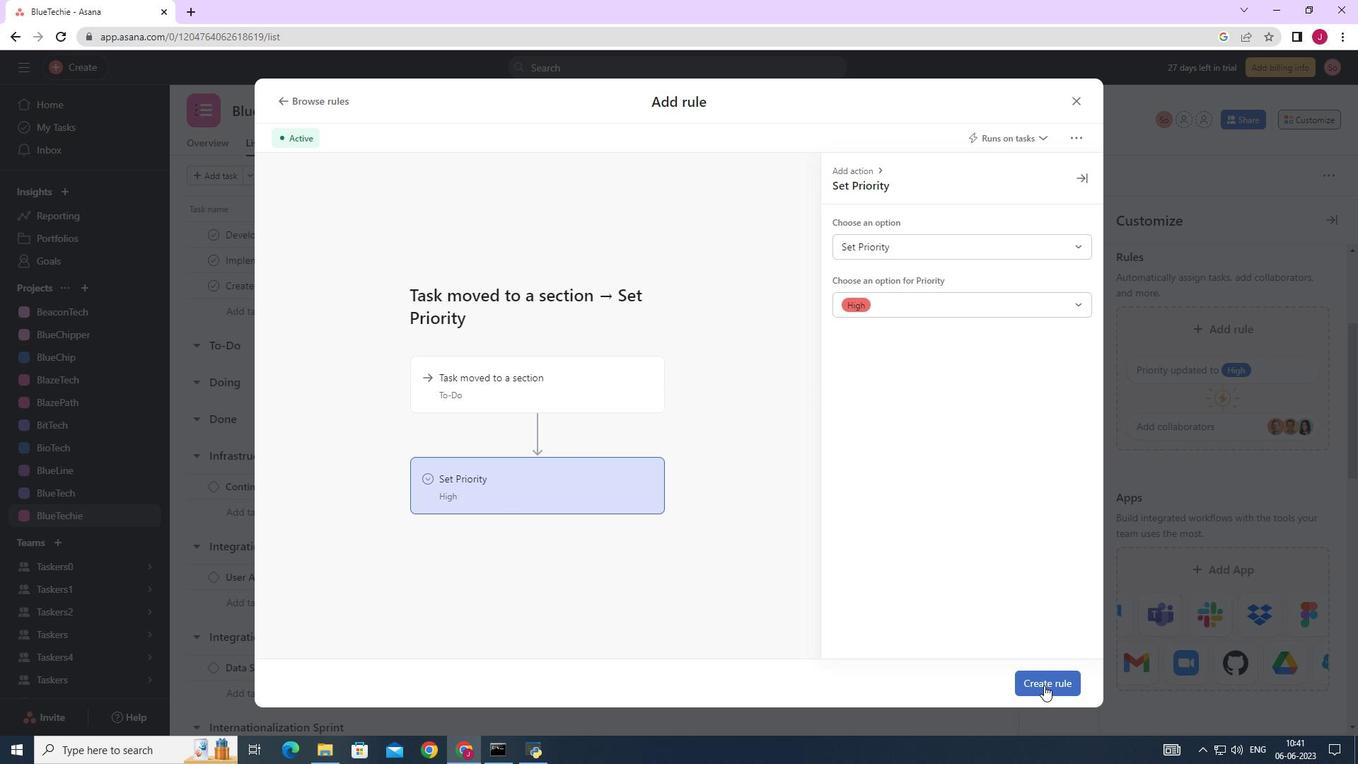 
Action: Mouse moved to (1038, 676)
Screenshot: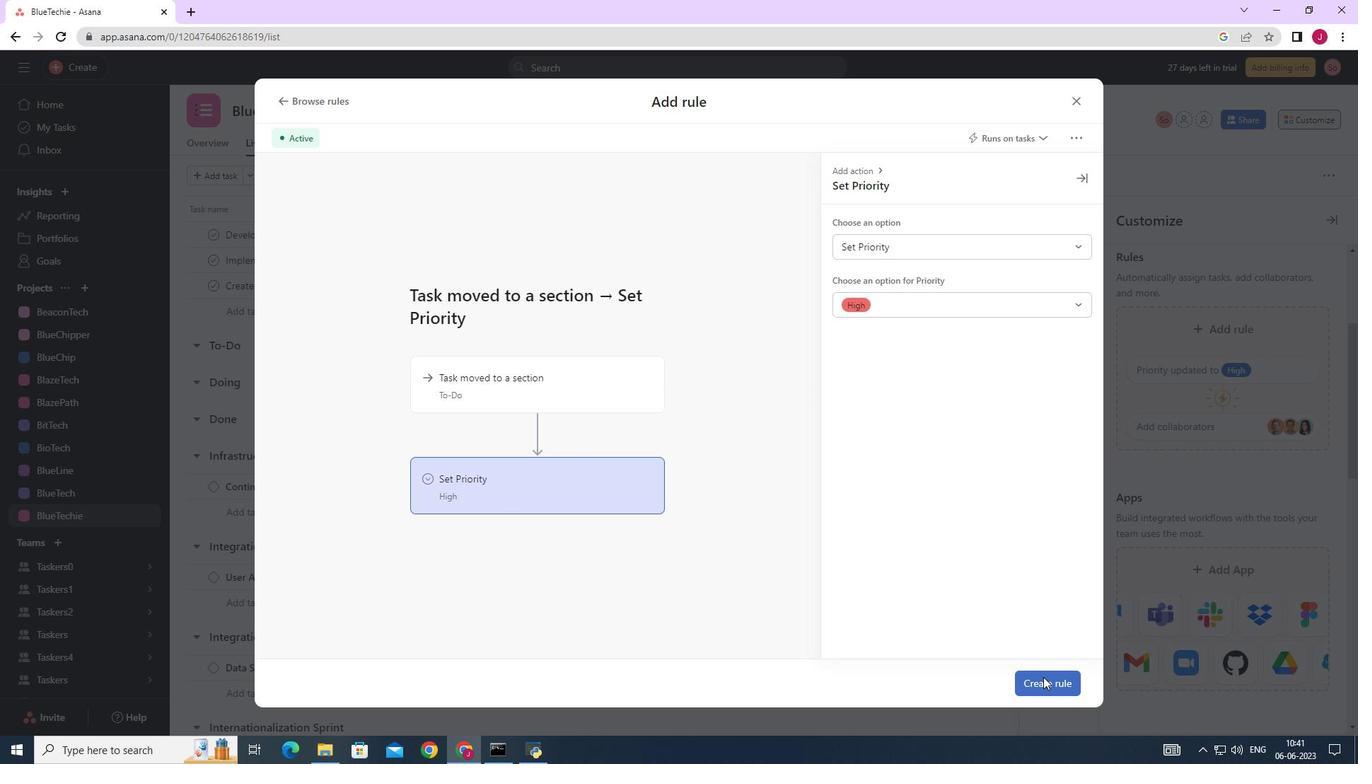
